 Task: Sort the products in the category "Toaster Pastries" by relevance.
Action: Mouse moved to (866, 342)
Screenshot: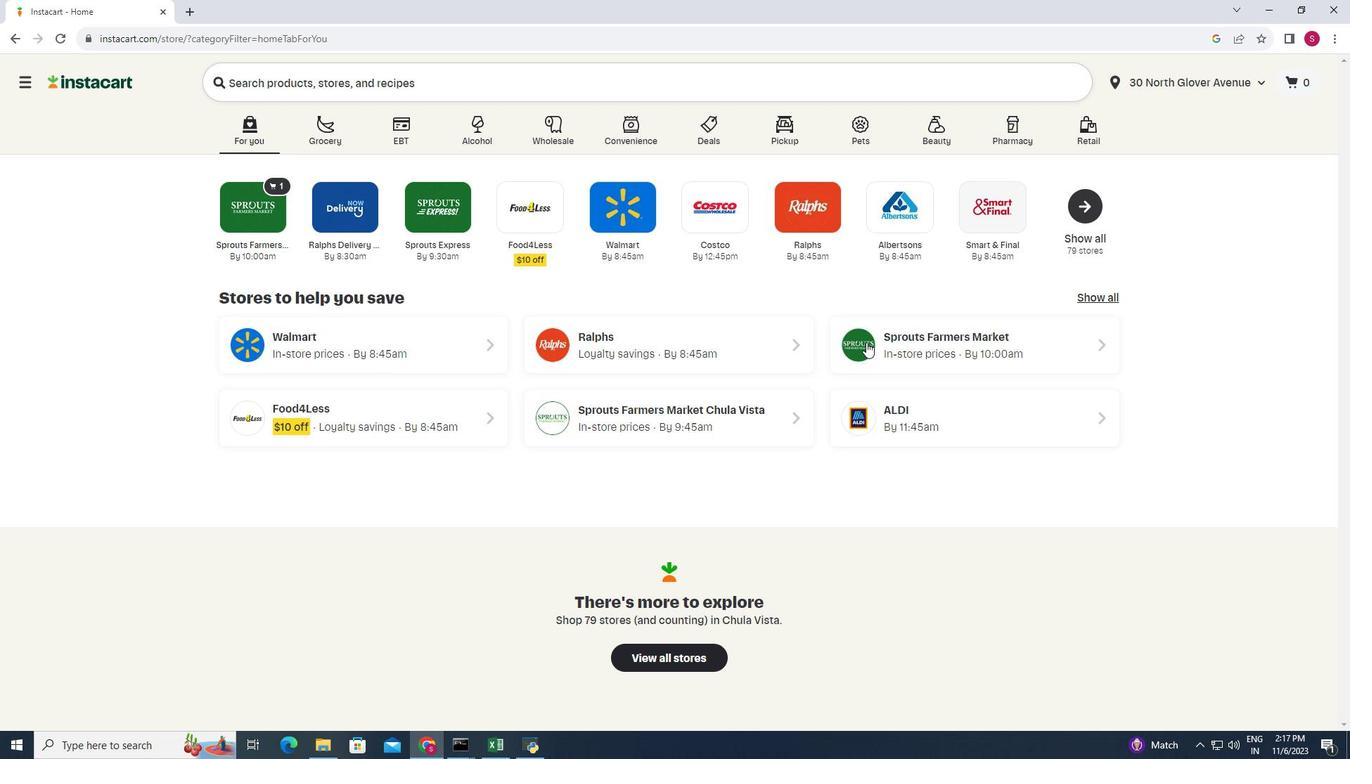 
Action: Mouse pressed left at (866, 342)
Screenshot: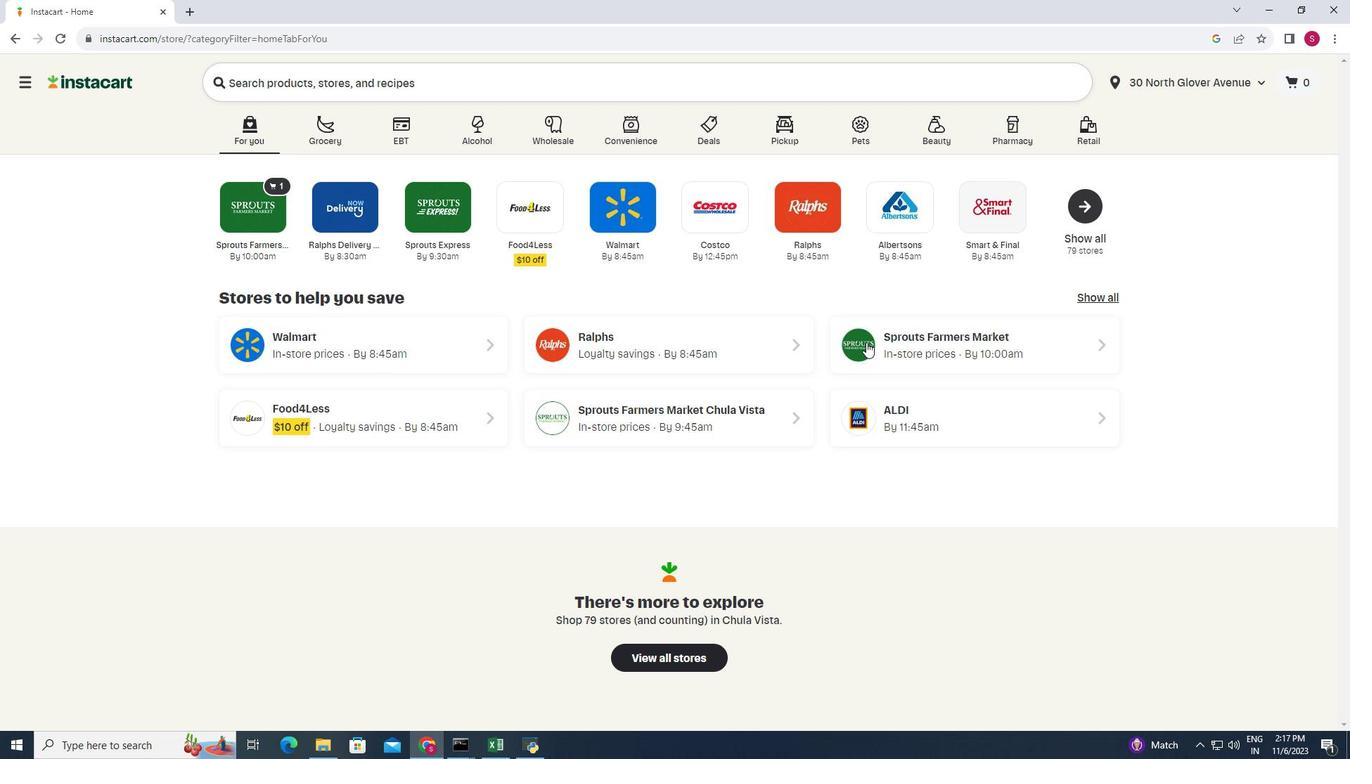 
Action: Mouse moved to (132, 515)
Screenshot: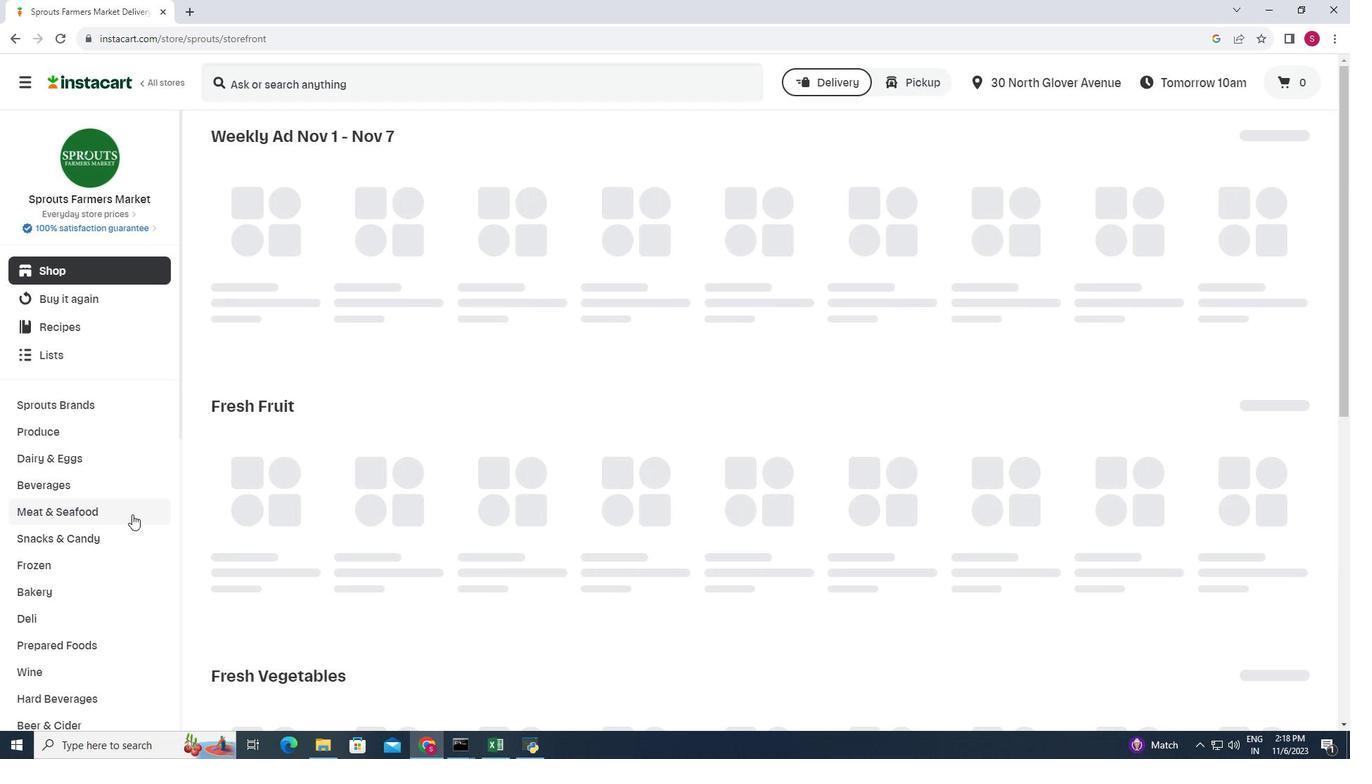 
Action: Mouse scrolled (132, 514) with delta (0, 0)
Screenshot: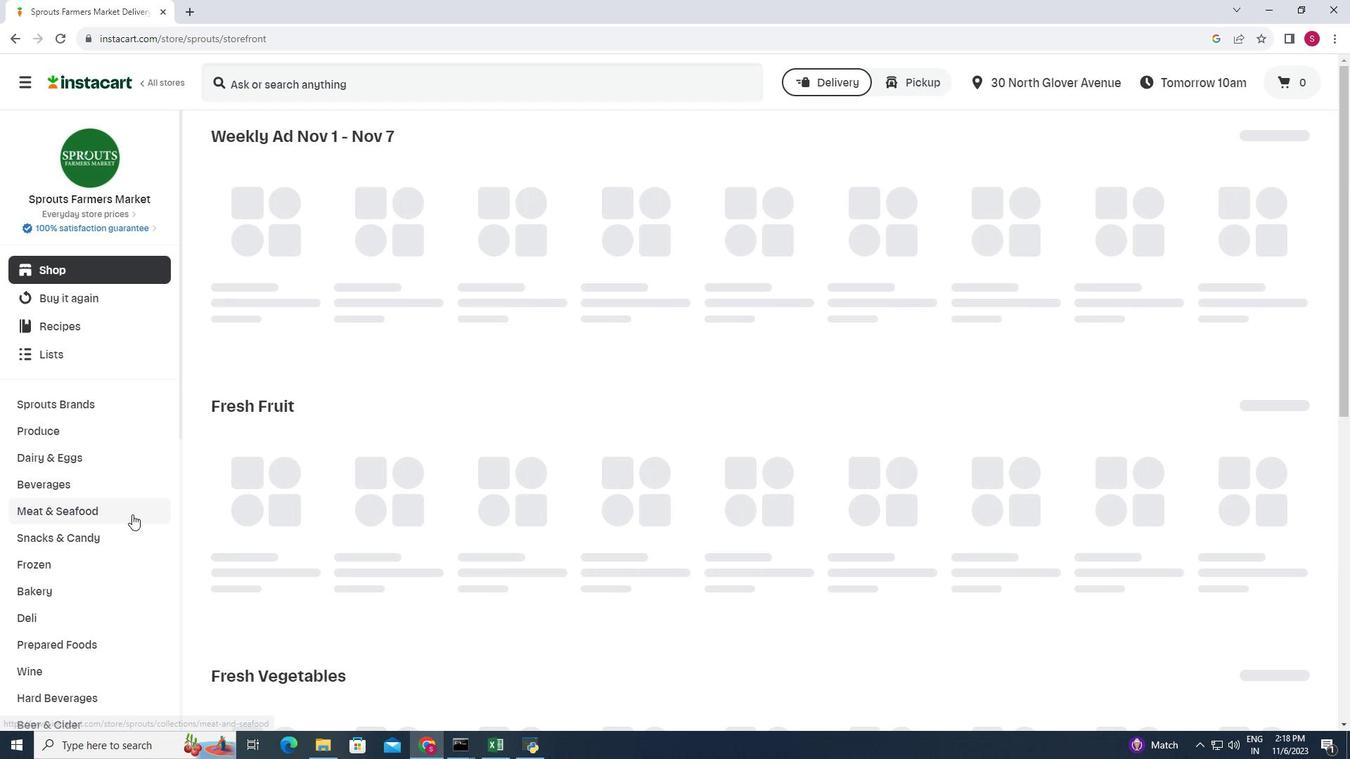 
Action: Mouse scrolled (132, 514) with delta (0, 0)
Screenshot: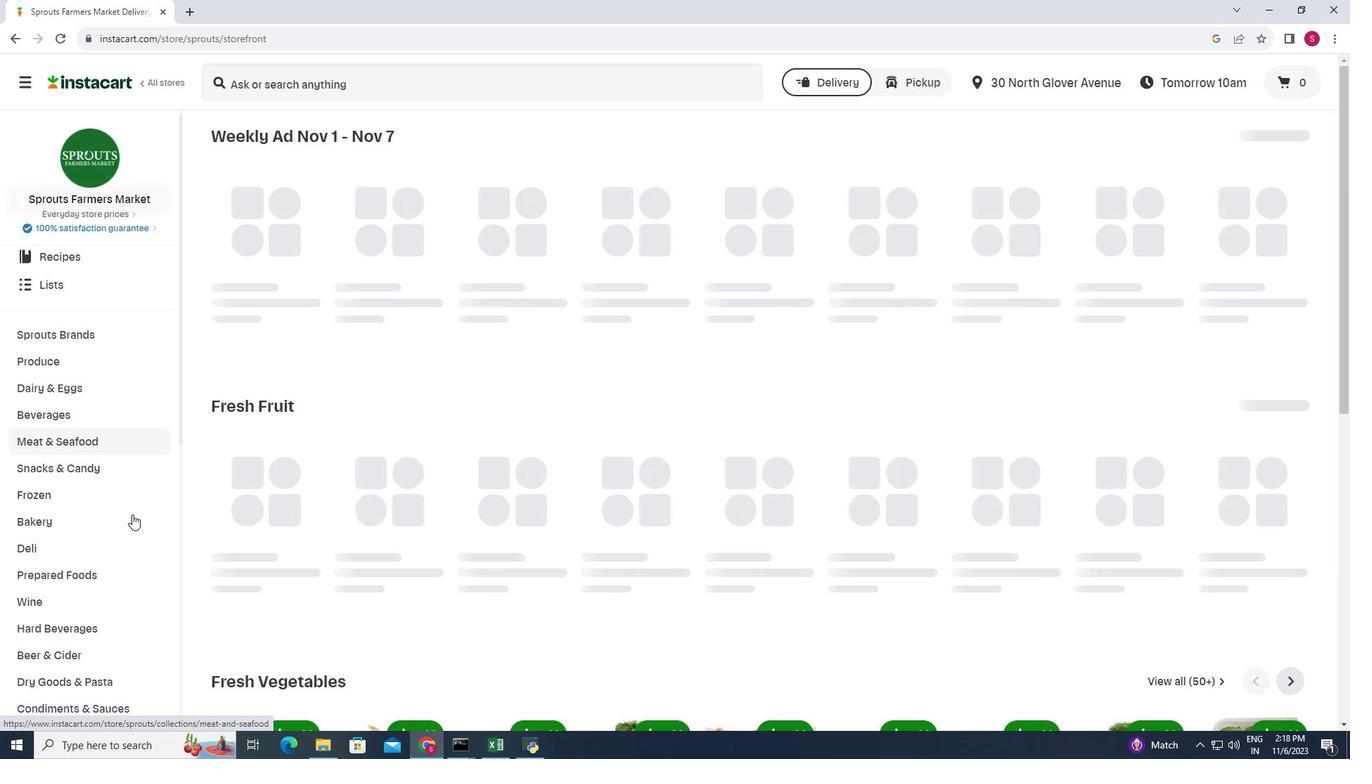 
Action: Mouse scrolled (132, 514) with delta (0, 0)
Screenshot: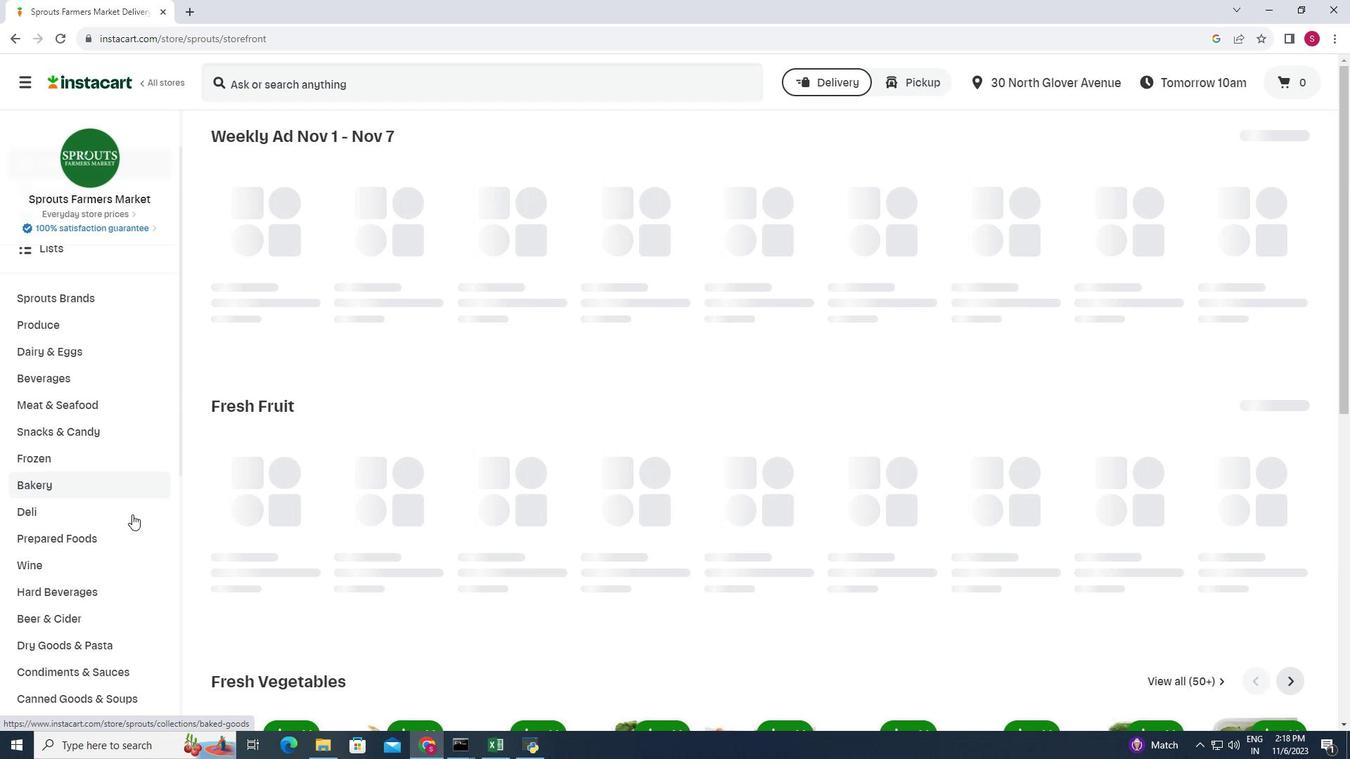 
Action: Mouse scrolled (132, 514) with delta (0, 0)
Screenshot: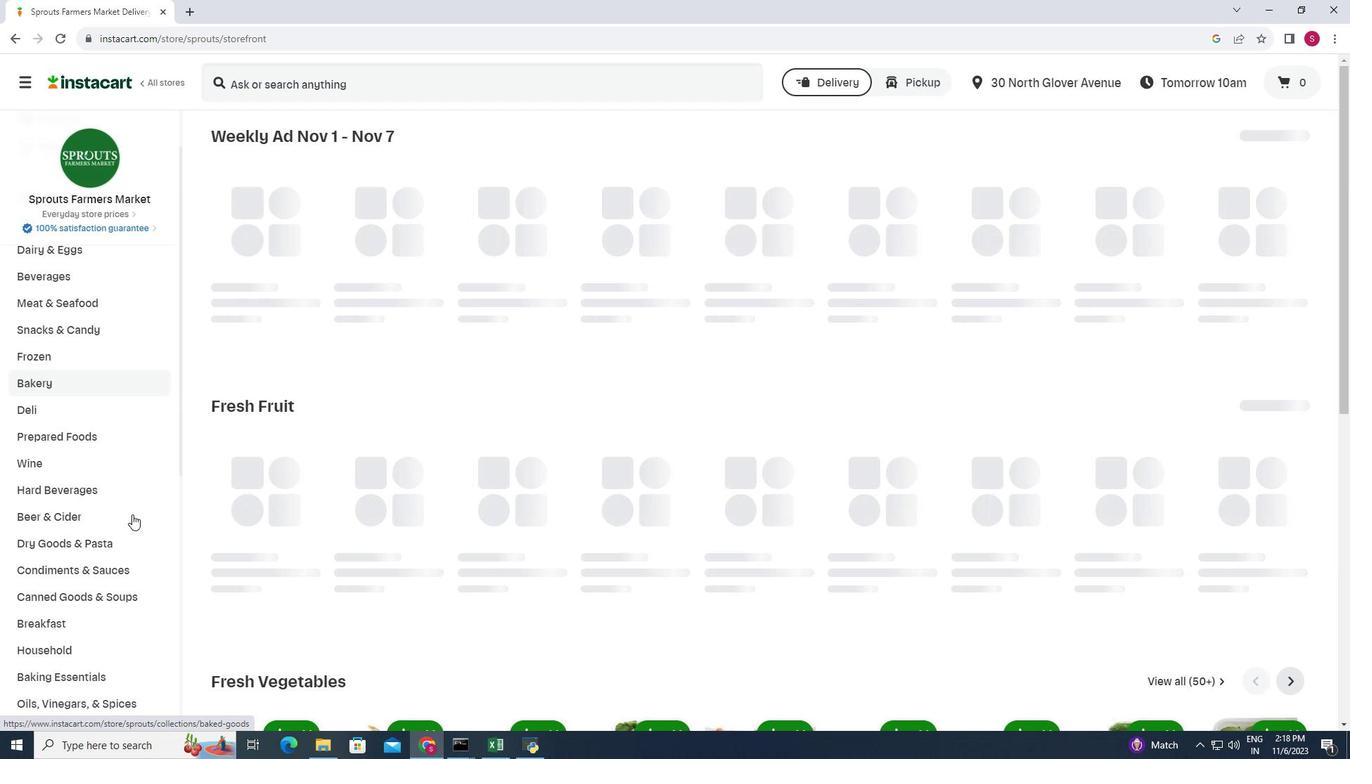 
Action: Mouse moved to (80, 617)
Screenshot: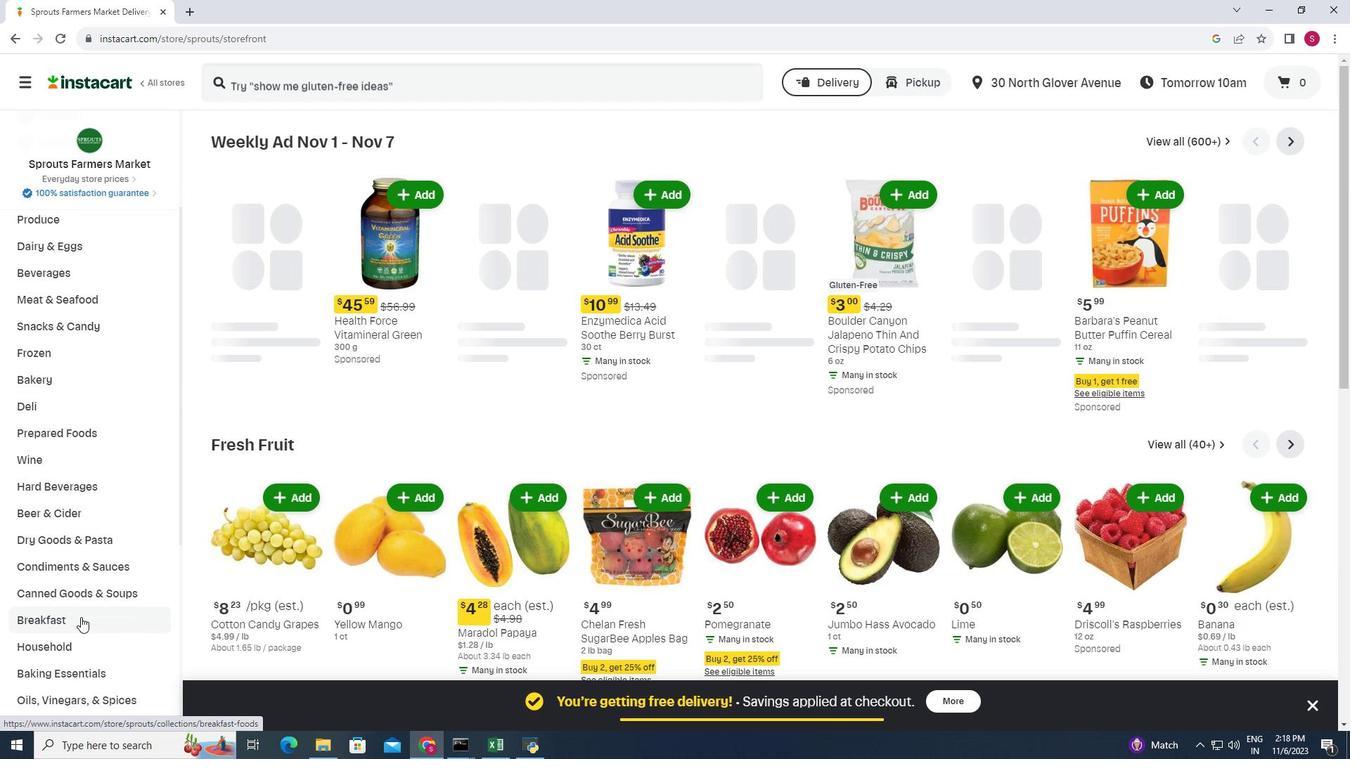 
Action: Mouse pressed left at (80, 617)
Screenshot: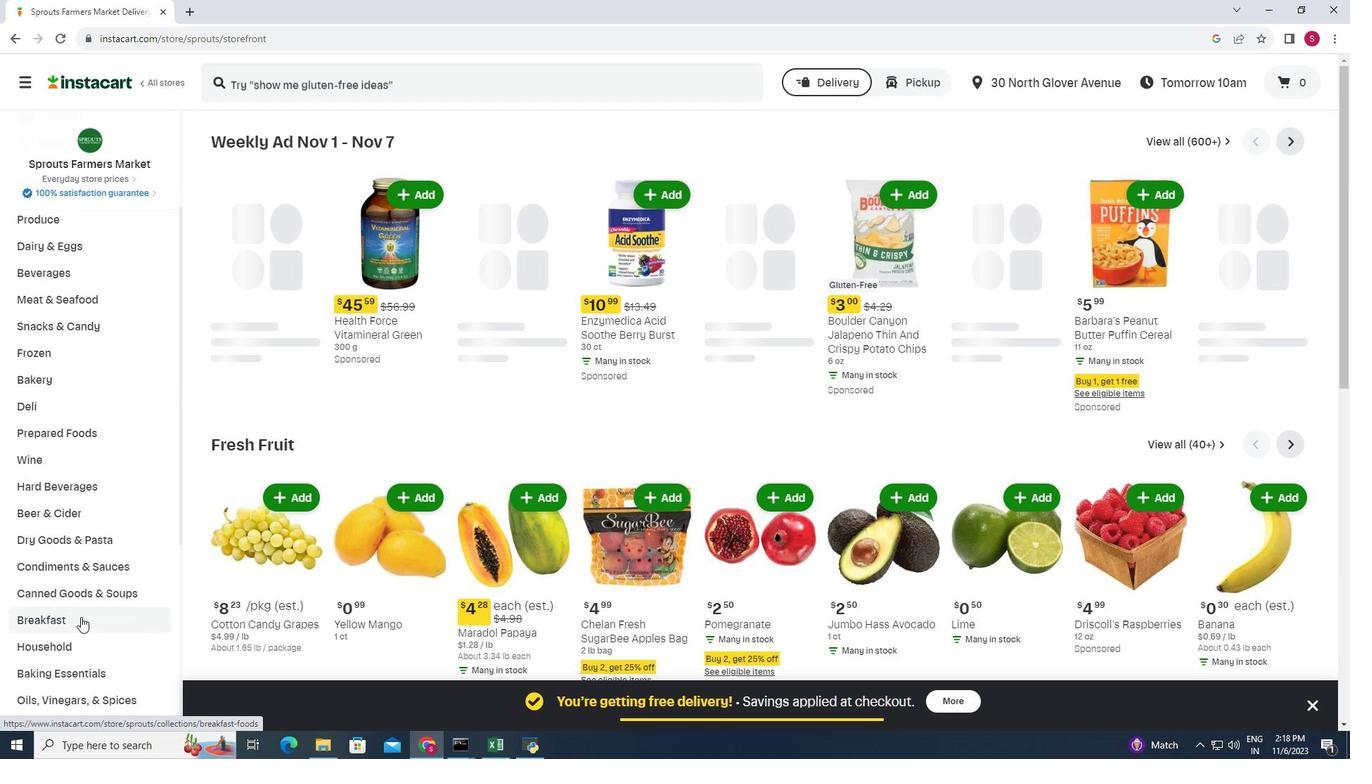 
Action: Mouse moved to (947, 178)
Screenshot: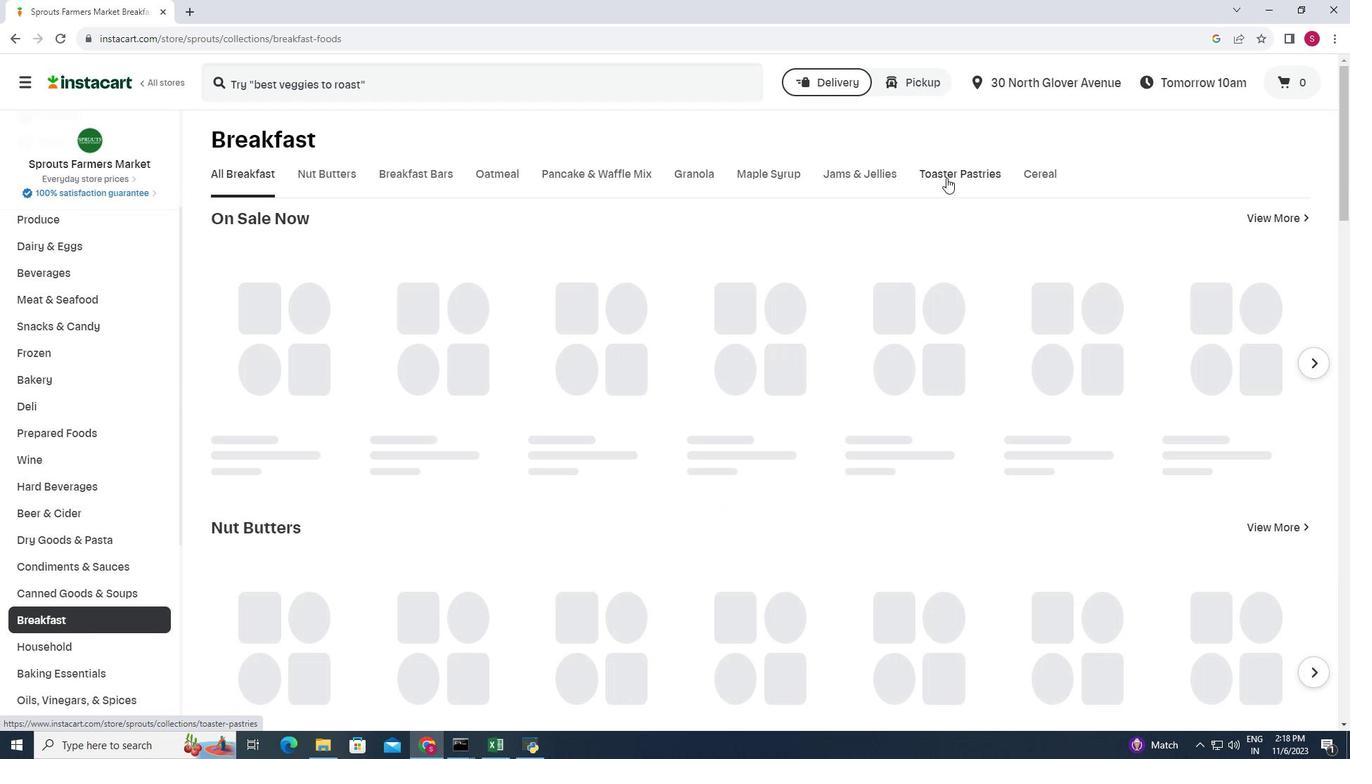 
Action: Mouse pressed left at (947, 178)
Screenshot: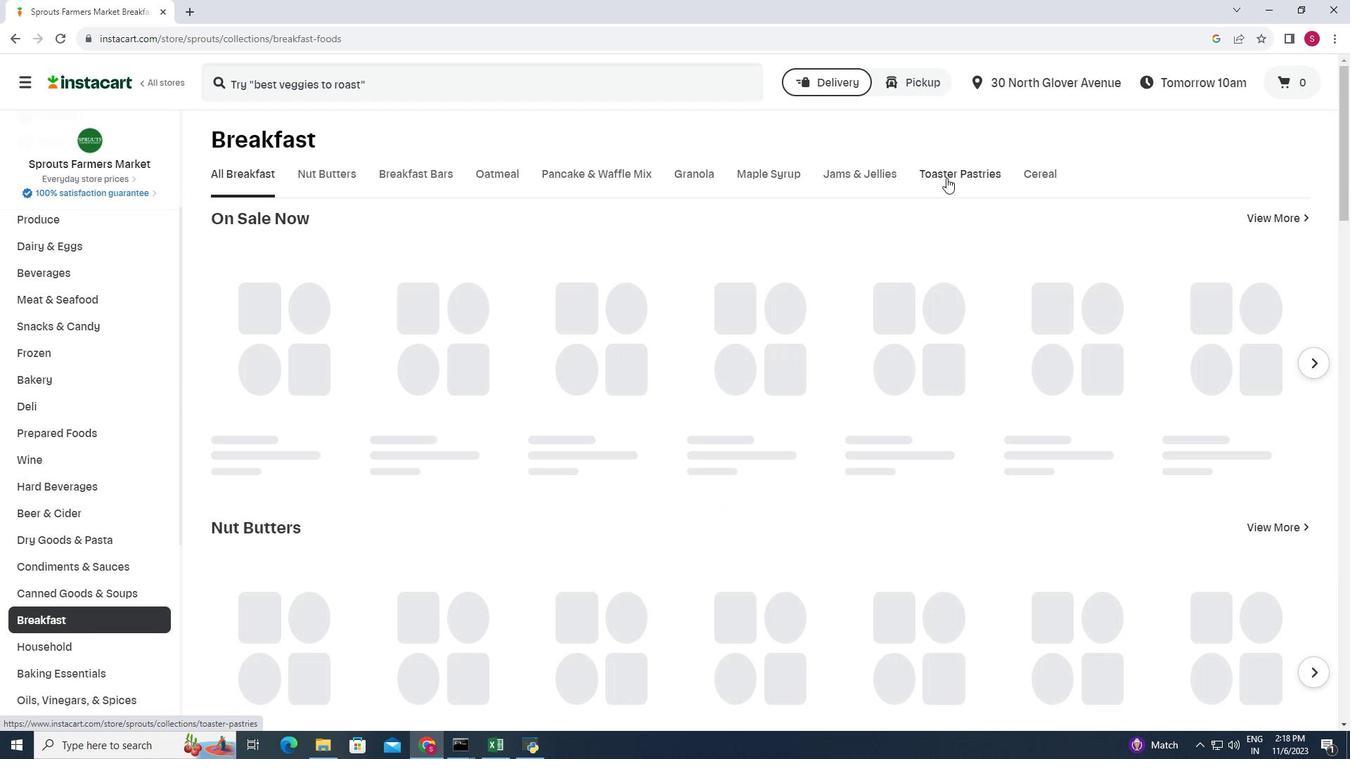 
Action: Mouse moved to (1292, 218)
Screenshot: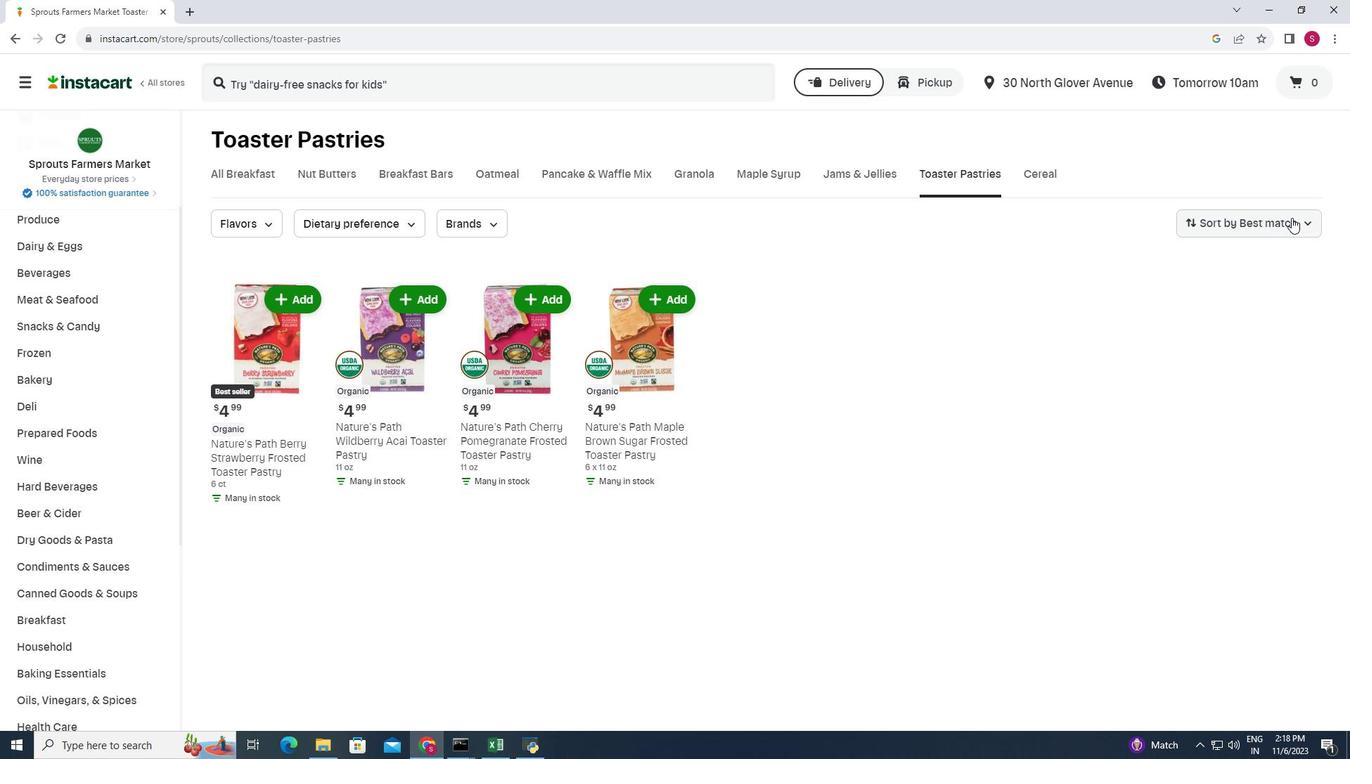 
Action: Mouse pressed left at (1292, 218)
Screenshot: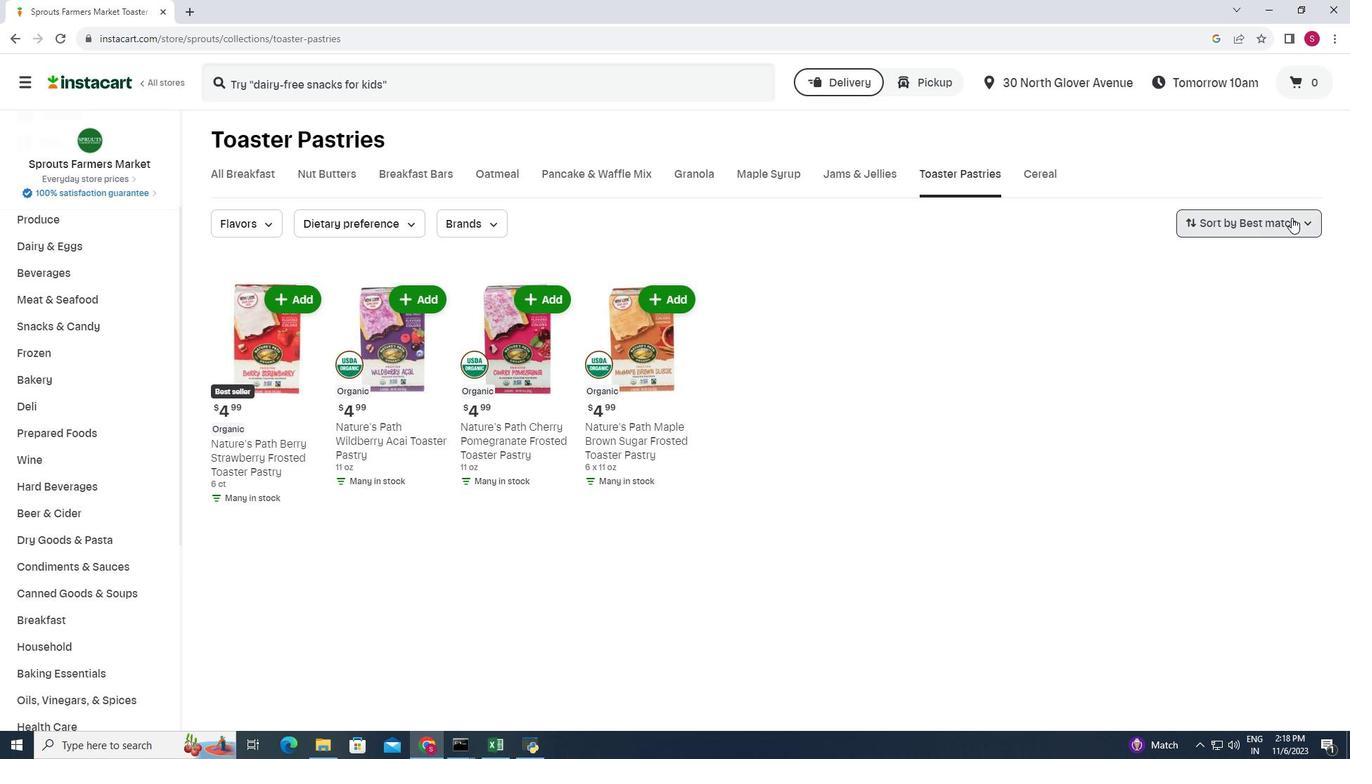 
Action: Mouse moved to (1244, 425)
Screenshot: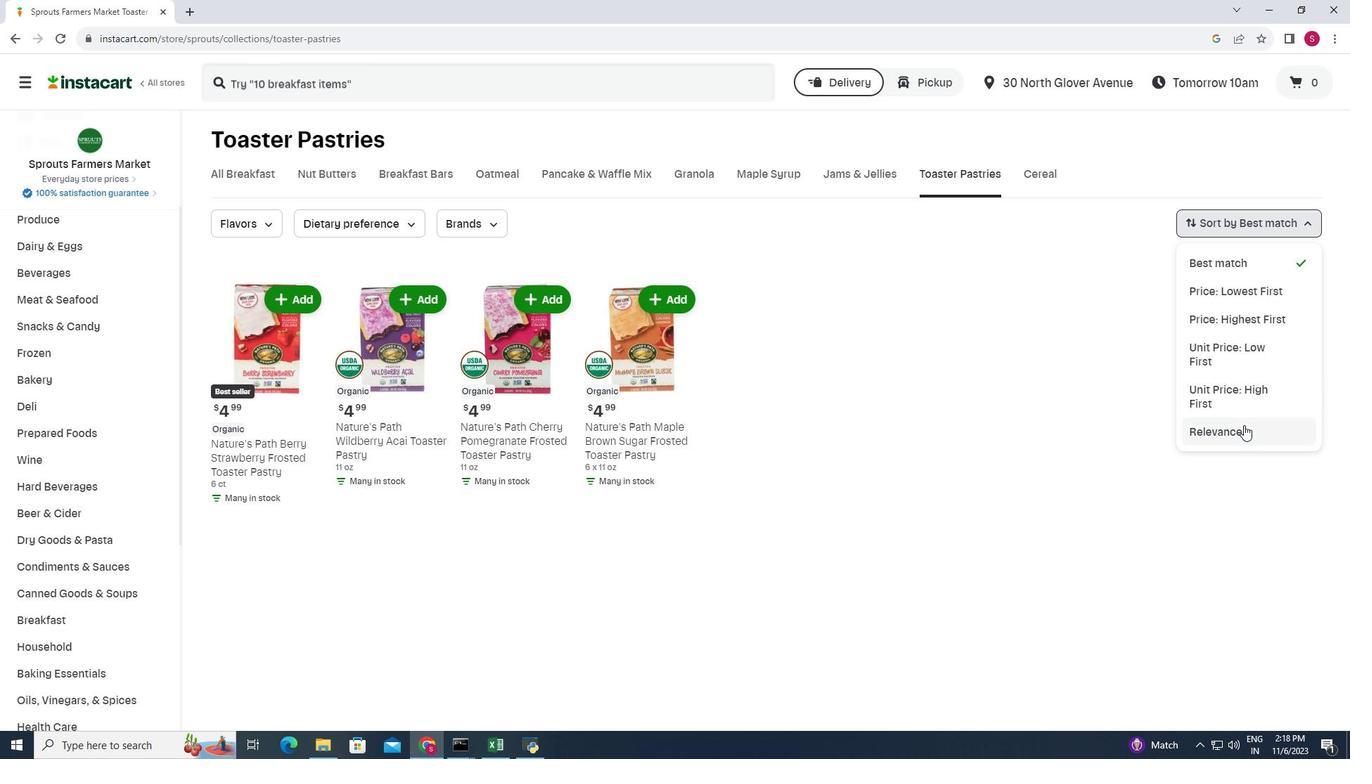 
Action: Mouse pressed left at (1244, 425)
Screenshot: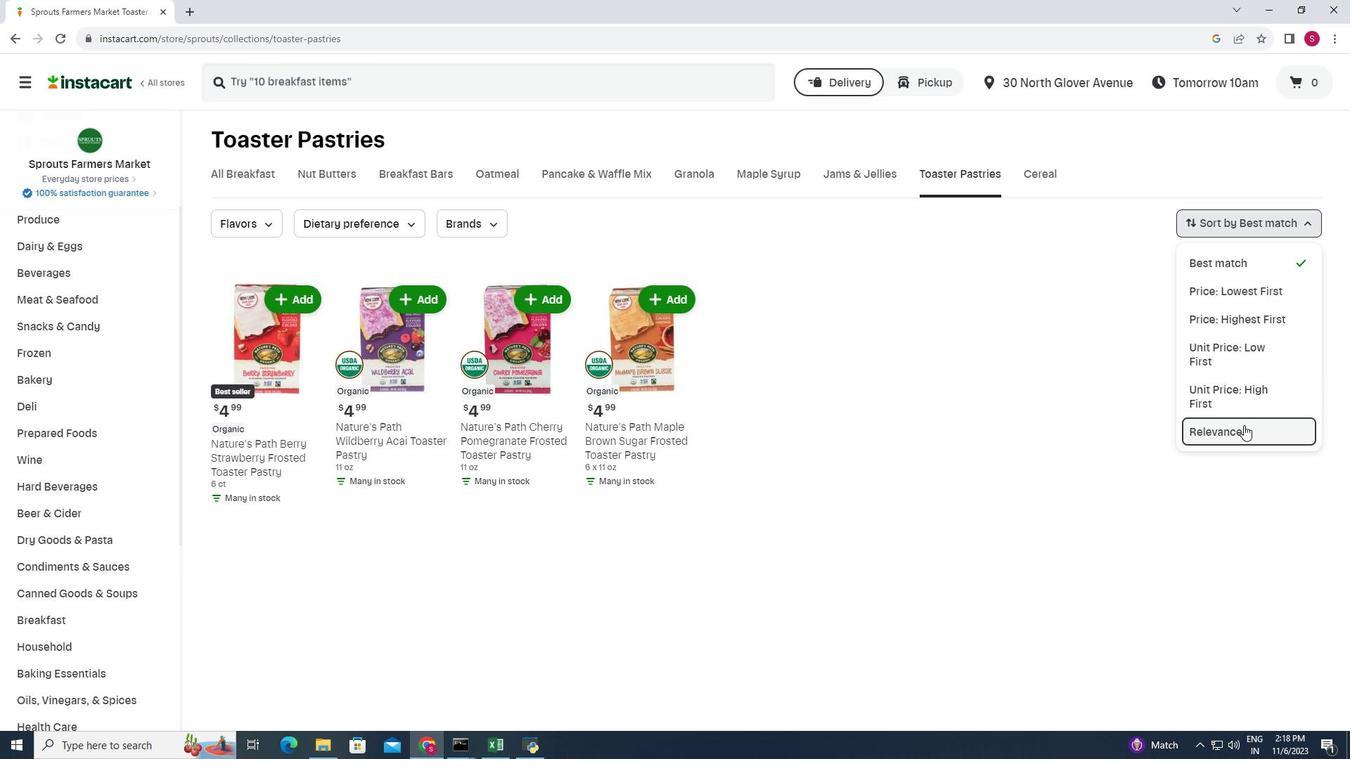 
Action: Mouse moved to (867, 334)
Screenshot: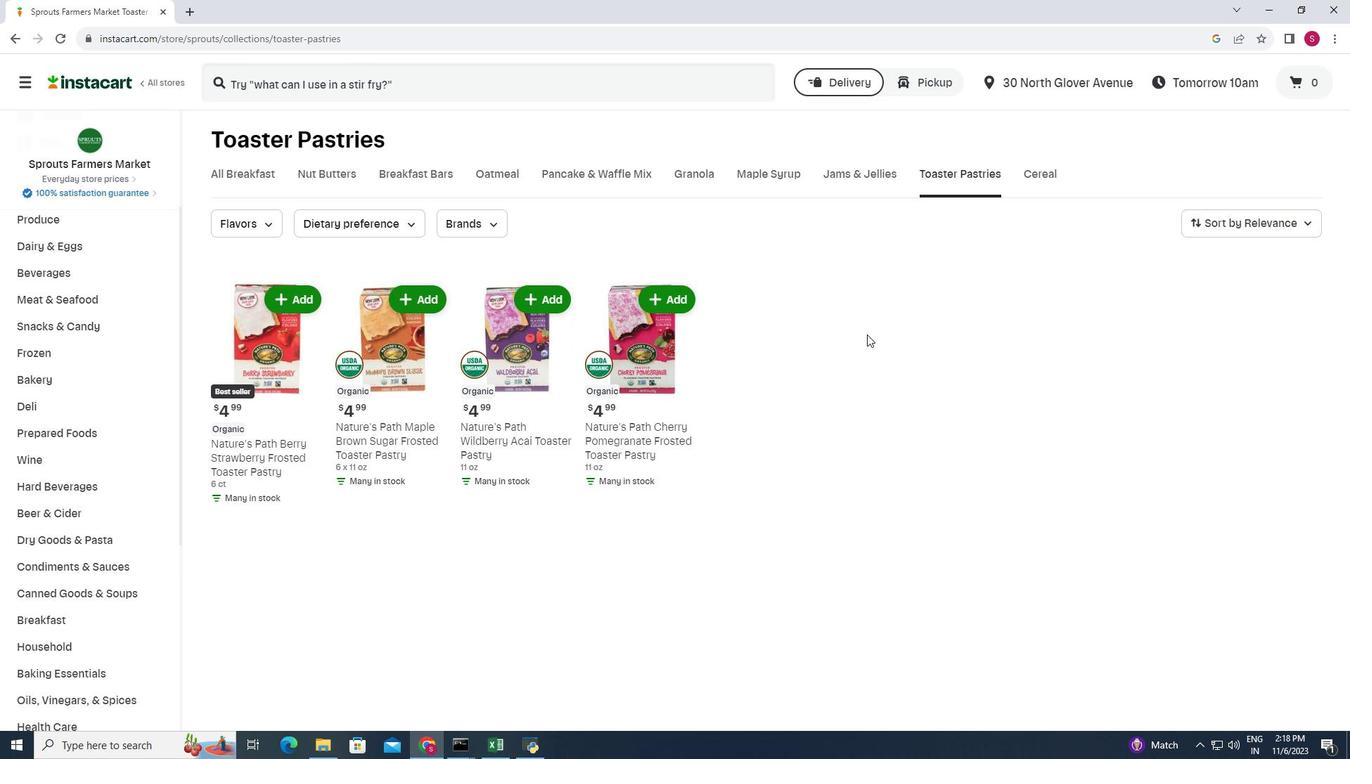 
